 Task: Add a condition where "Brand Is AI" in unsolved tickets in your groups.
Action: Mouse moved to (140, 486)
Screenshot: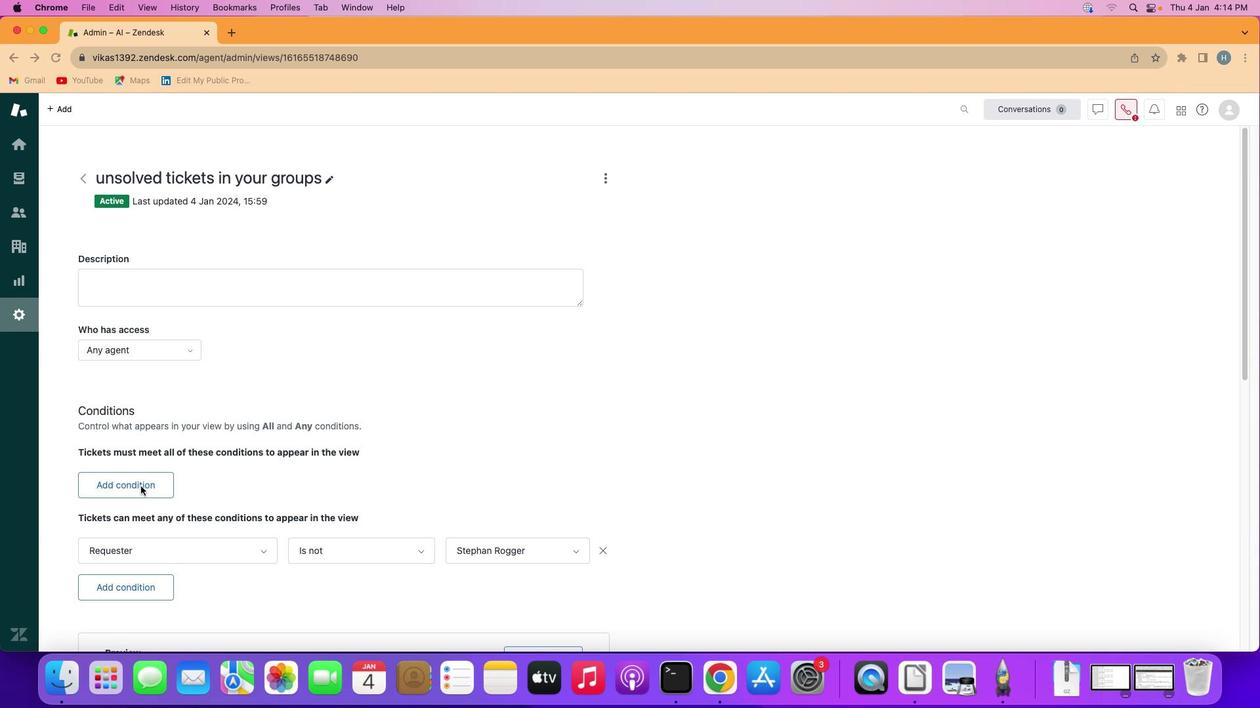 
Action: Mouse pressed left at (140, 486)
Screenshot: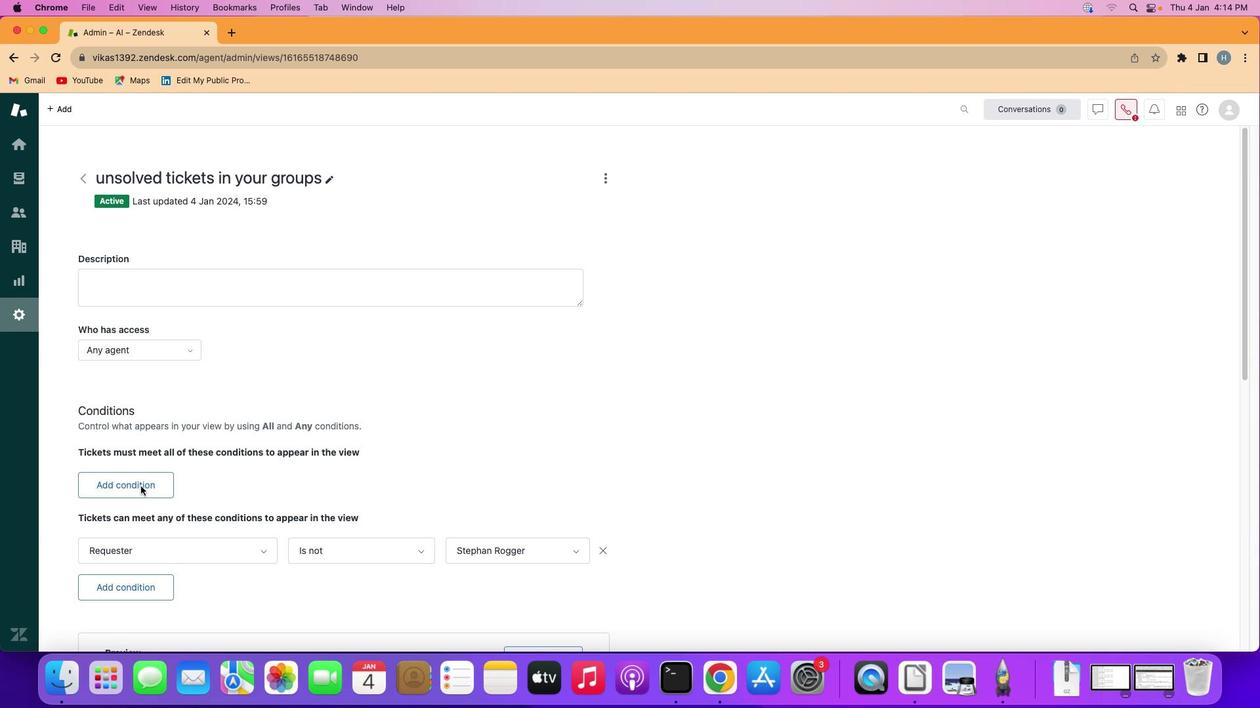 
Action: Mouse moved to (141, 484)
Screenshot: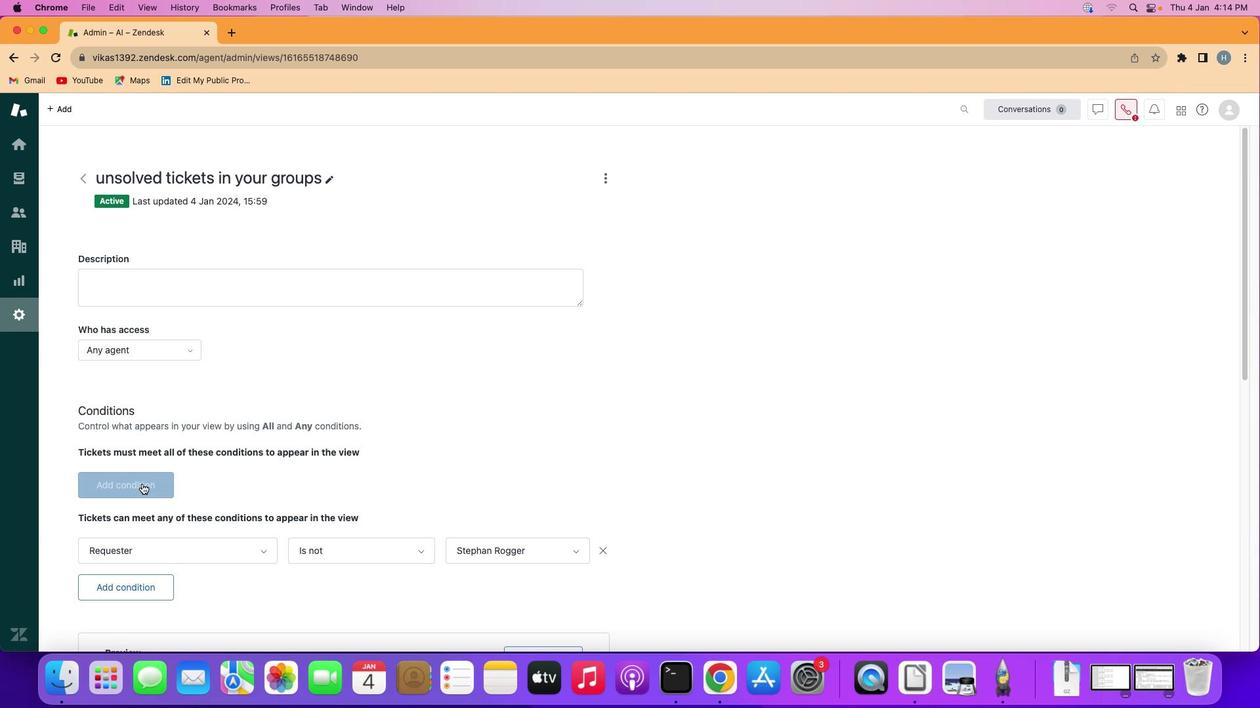 
Action: Mouse pressed left at (141, 484)
Screenshot: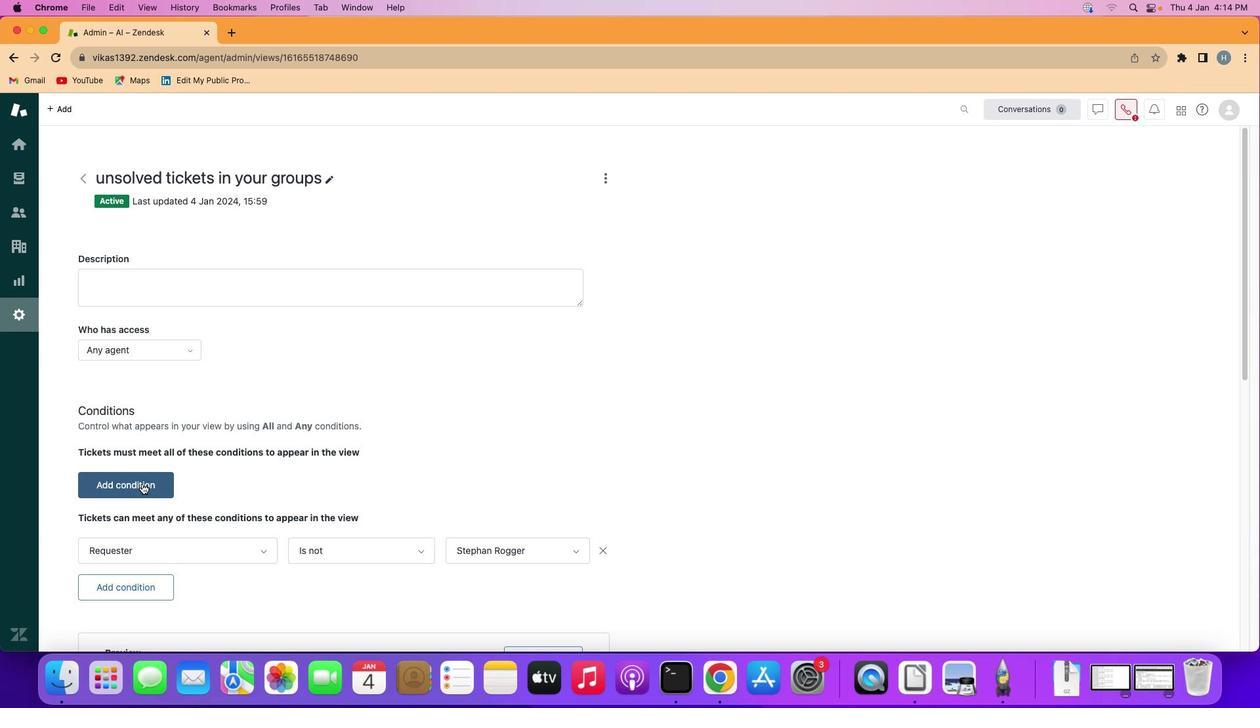 
Action: Mouse moved to (175, 486)
Screenshot: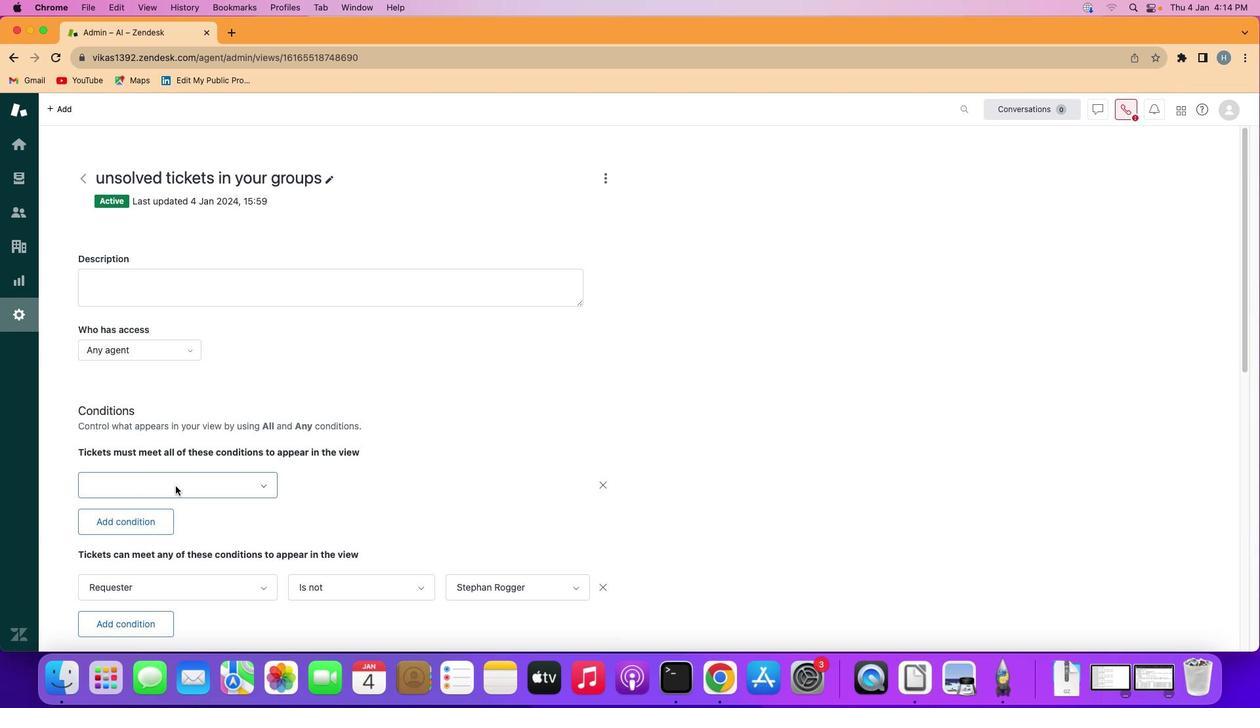 
Action: Mouse pressed left at (175, 486)
Screenshot: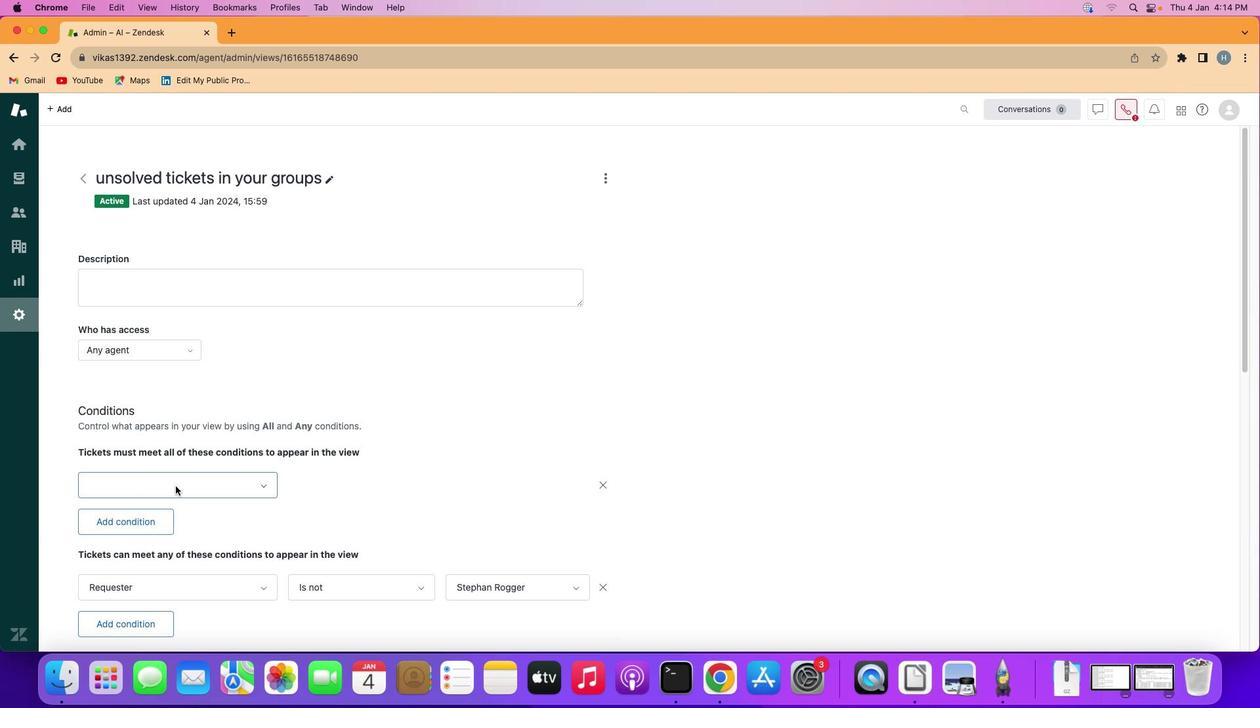 
Action: Mouse moved to (158, 274)
Screenshot: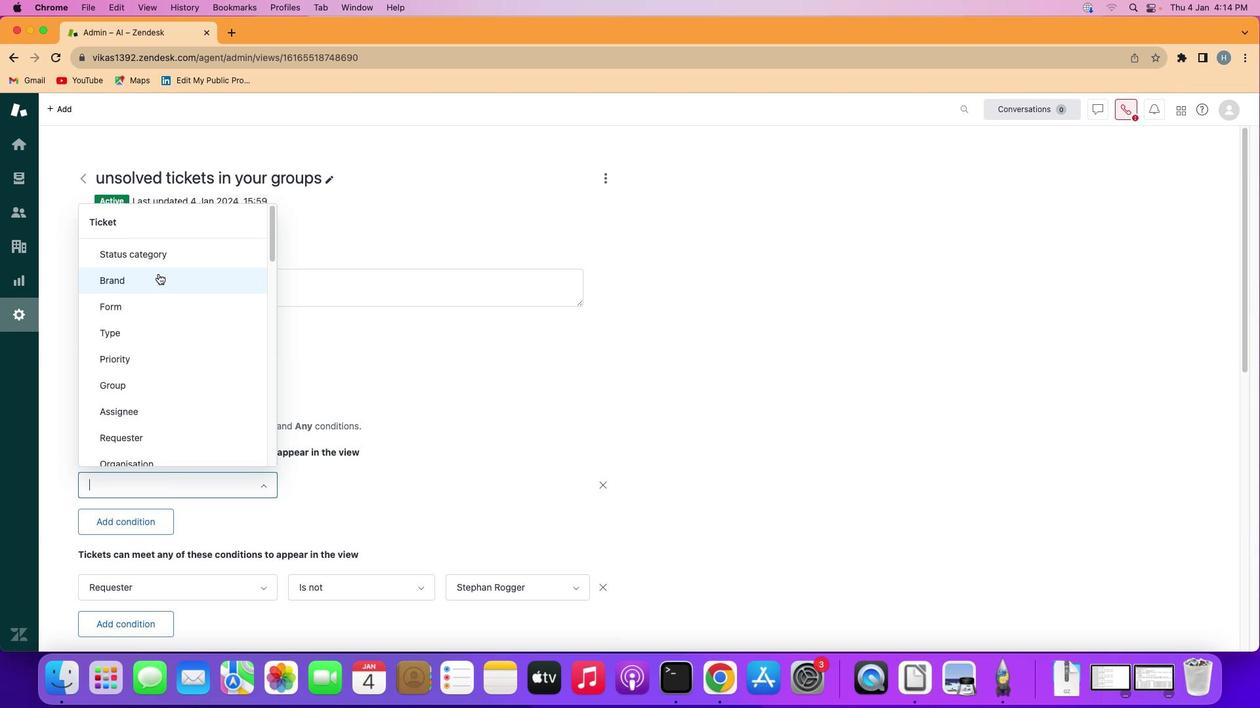 
Action: Mouse pressed left at (158, 274)
Screenshot: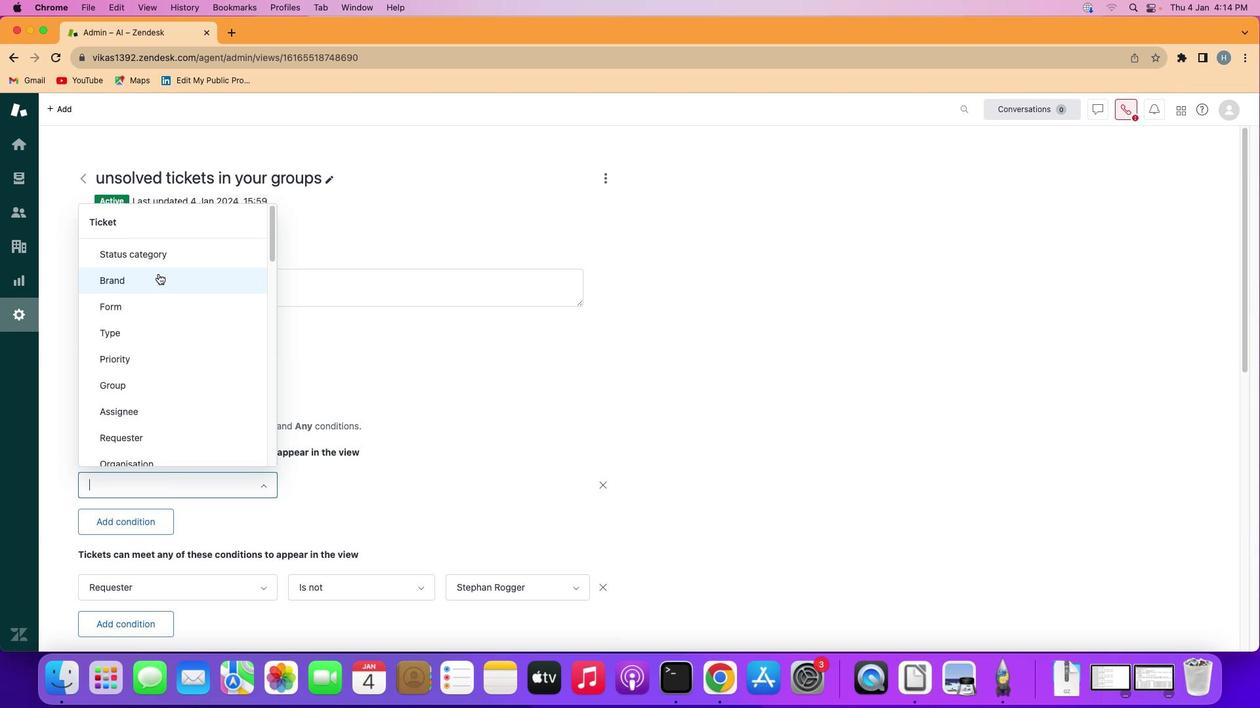 
Action: Mouse moved to (370, 479)
Screenshot: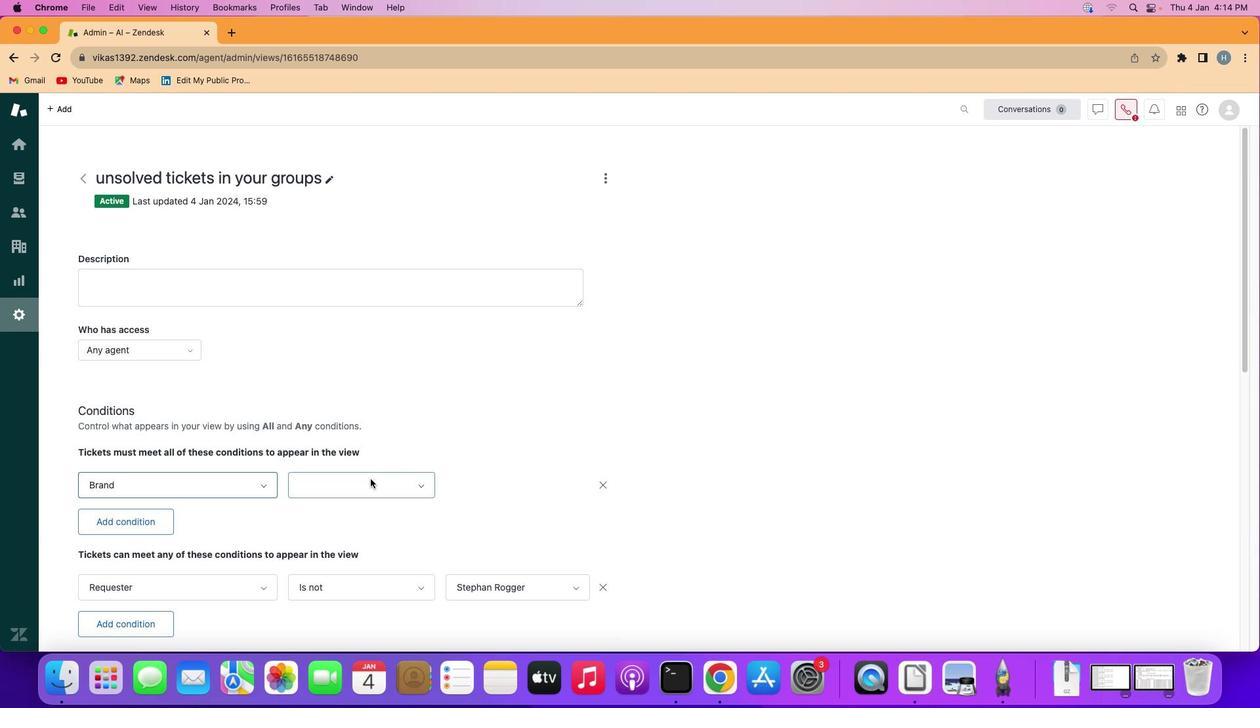 
Action: Mouse pressed left at (370, 479)
Screenshot: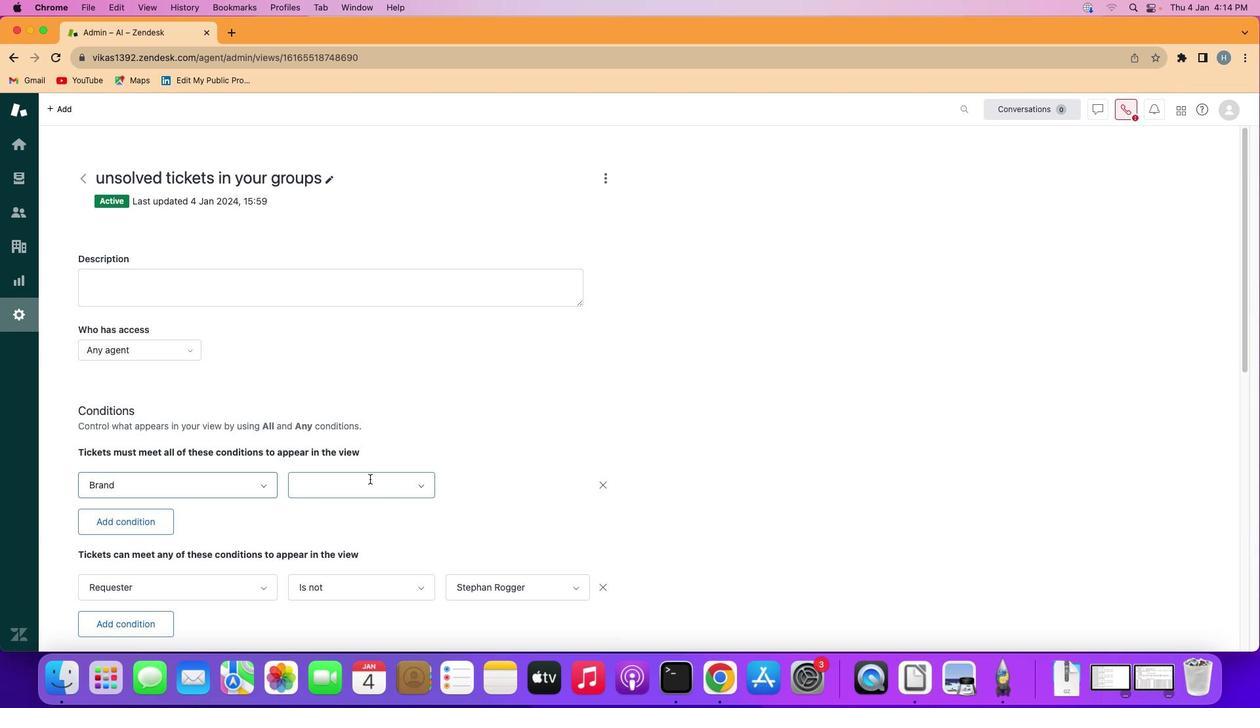 
Action: Mouse moved to (357, 515)
Screenshot: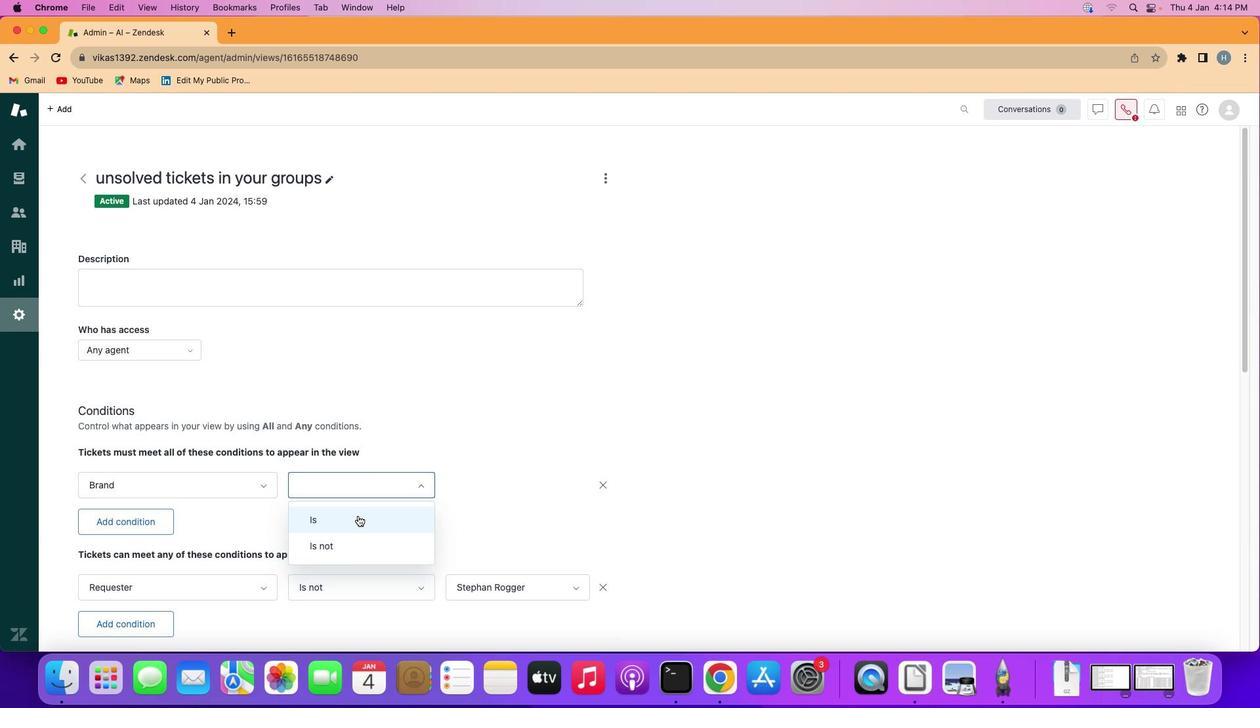 
Action: Mouse pressed left at (357, 515)
Screenshot: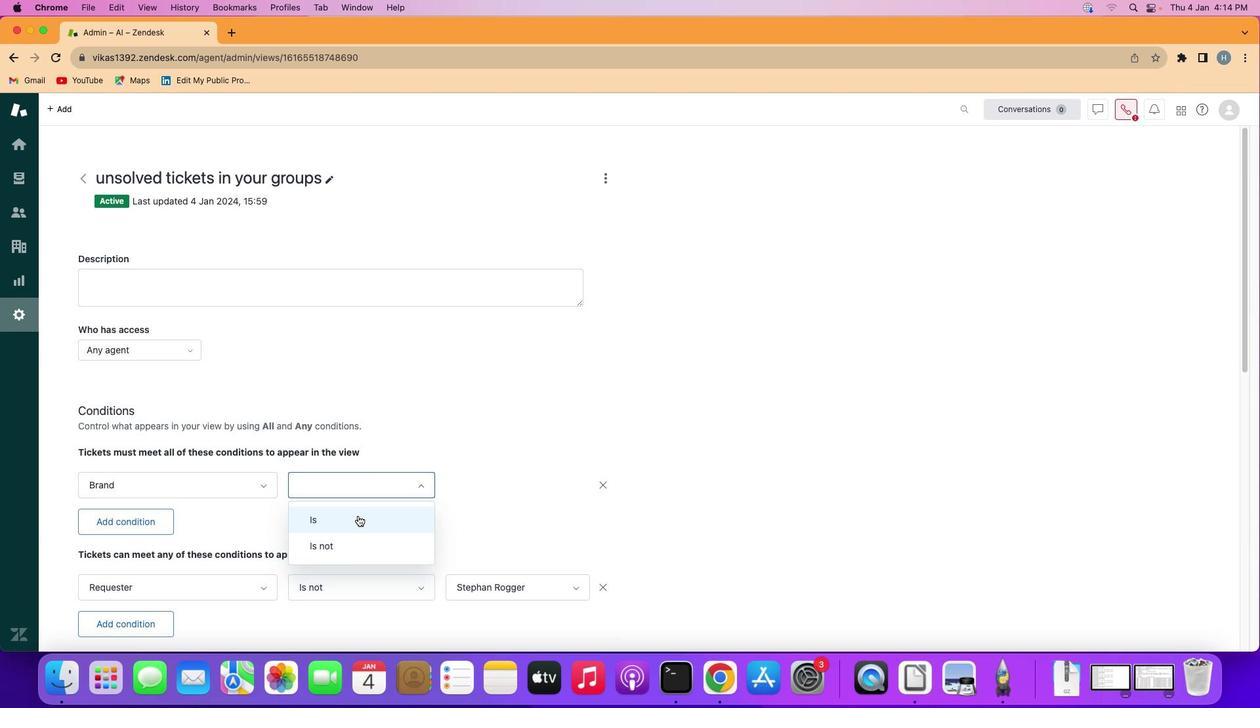 
Action: Mouse moved to (490, 488)
Screenshot: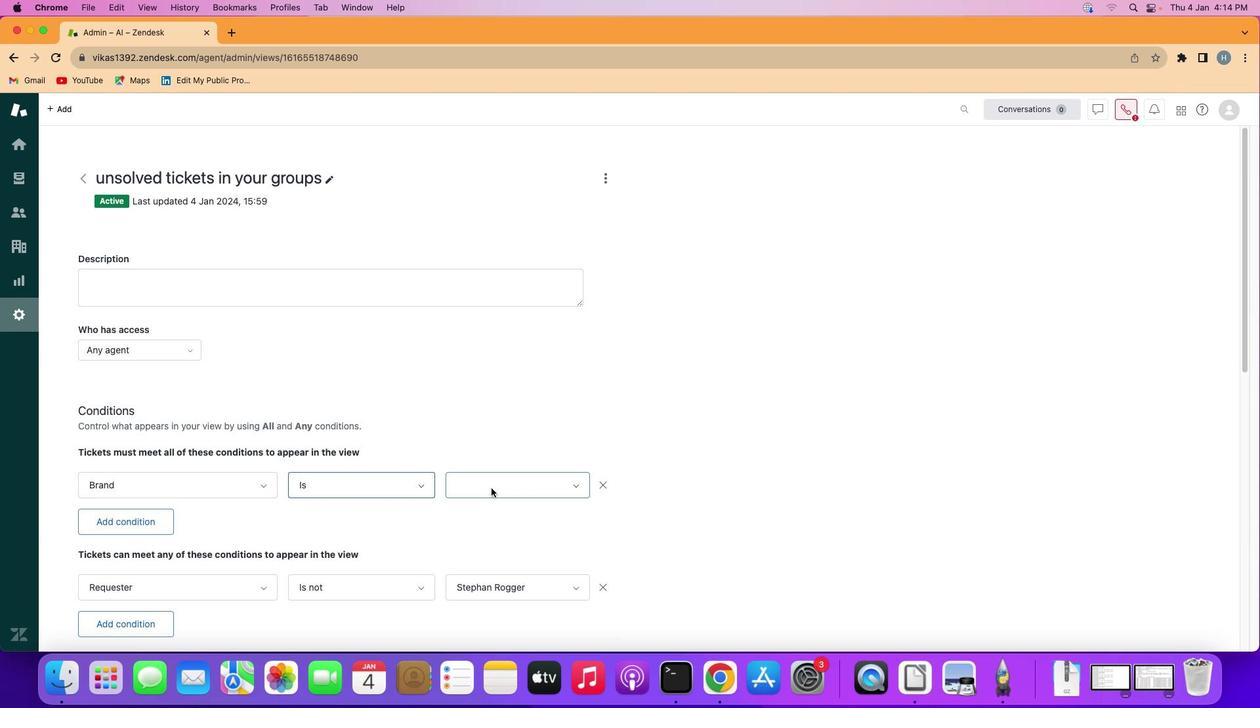 
Action: Mouse pressed left at (490, 488)
Screenshot: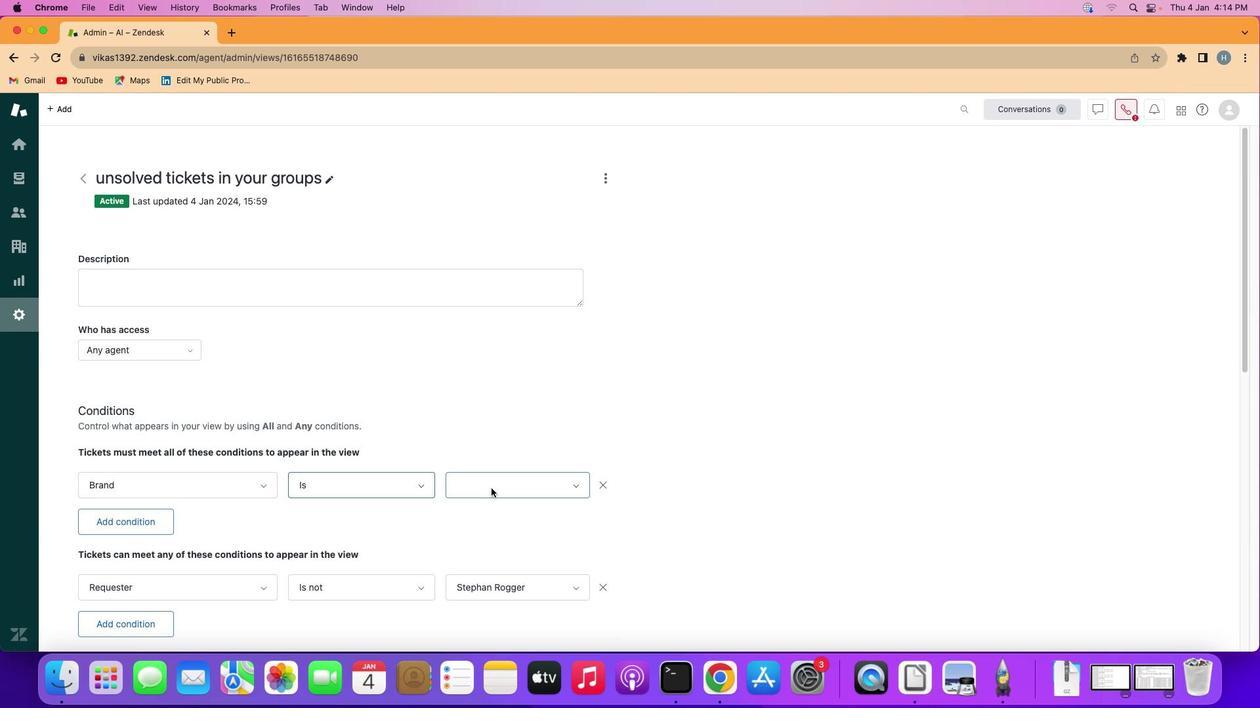 
Action: Mouse moved to (492, 517)
Screenshot: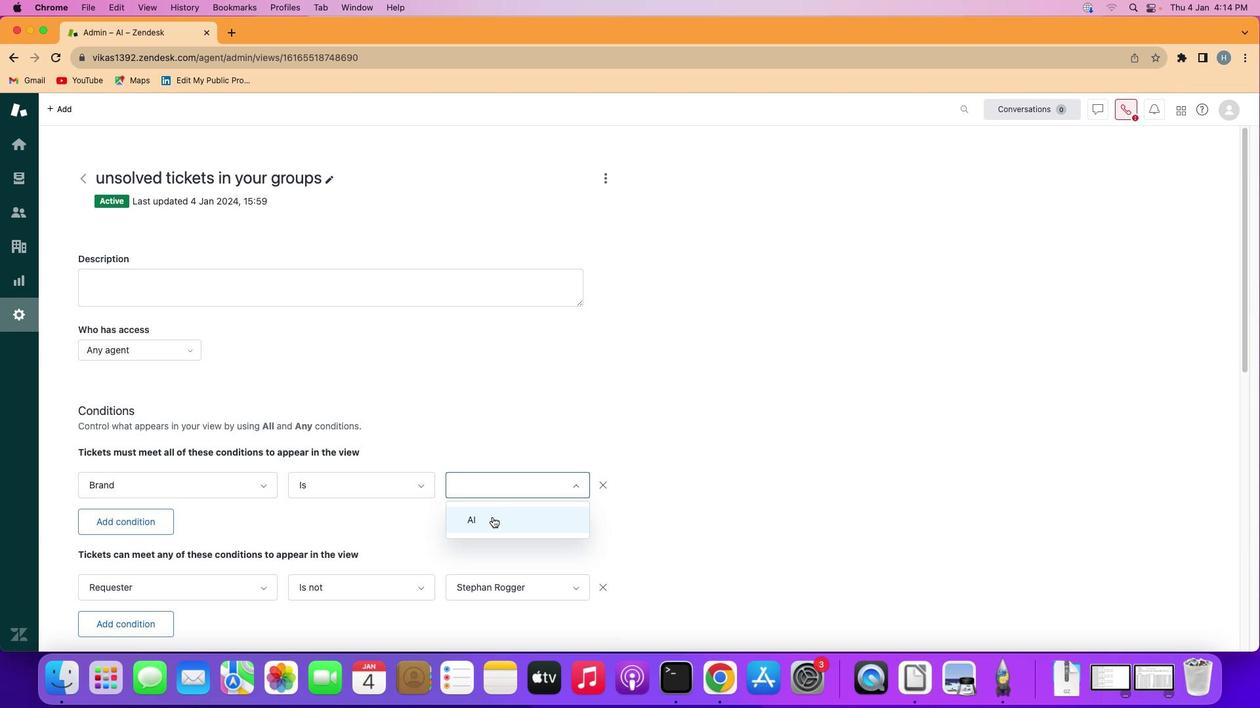
Action: Mouse pressed left at (492, 517)
Screenshot: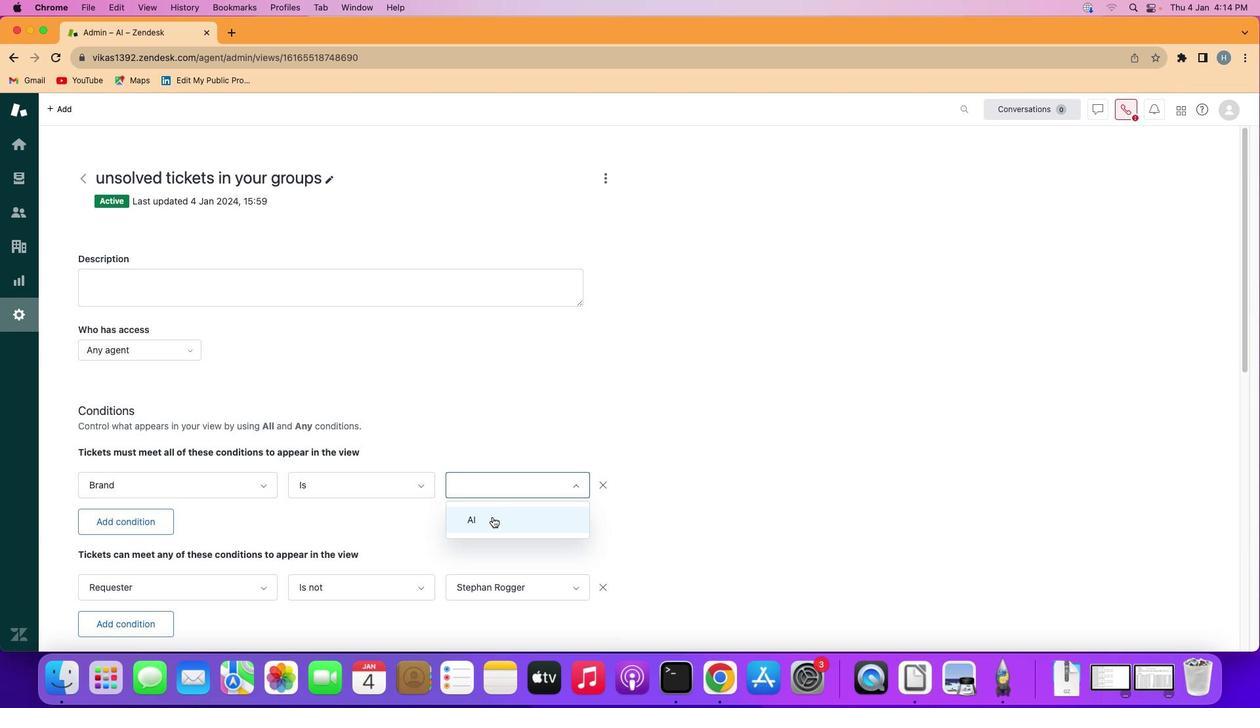 
Action: Mouse moved to (492, 517)
Screenshot: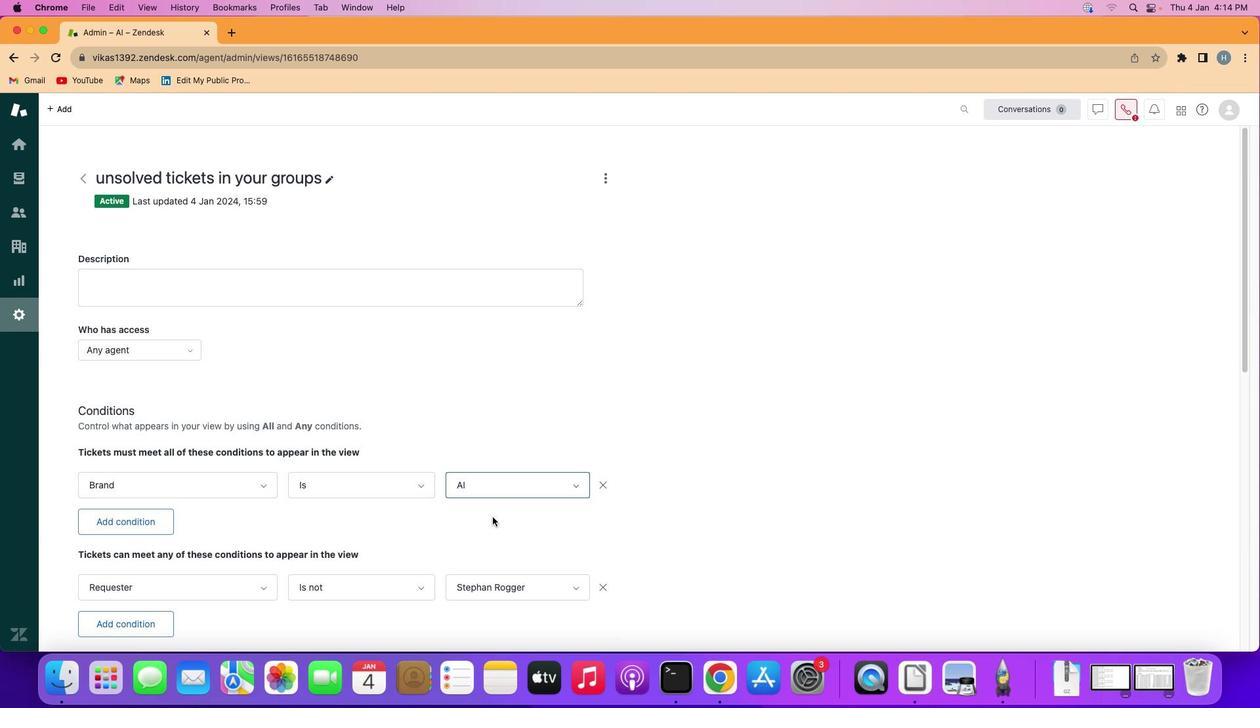 
